 Task: Create a due date automation trigger when advanced on, on the tuesday after a card is due add dates not due today at 11:00 AM.
Action: Mouse moved to (796, 245)
Screenshot: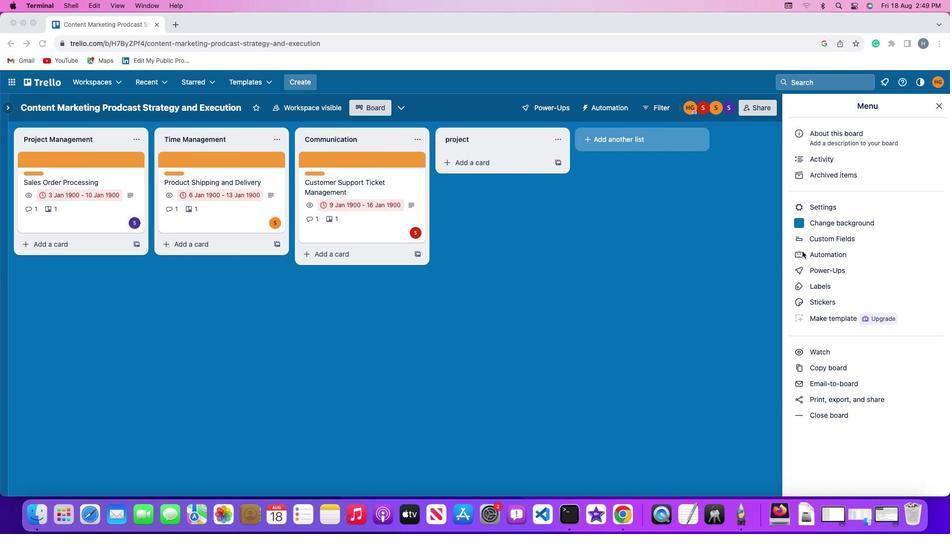 
Action: Mouse pressed left at (796, 245)
Screenshot: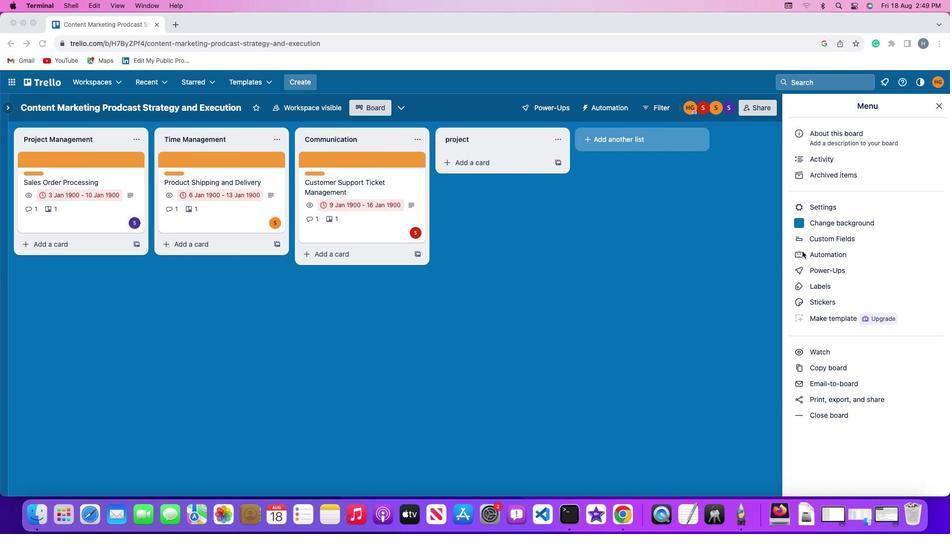 
Action: Mouse pressed left at (796, 245)
Screenshot: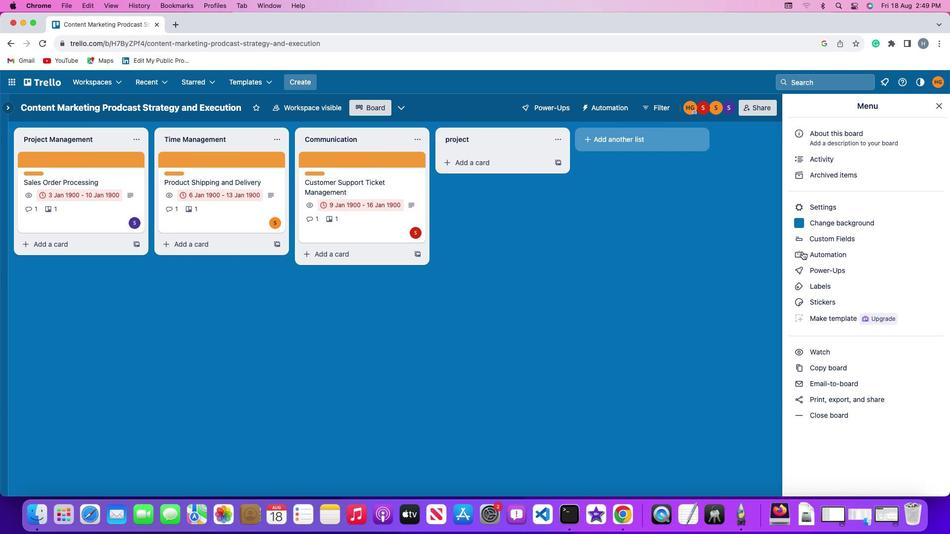 
Action: Mouse moved to (62, 229)
Screenshot: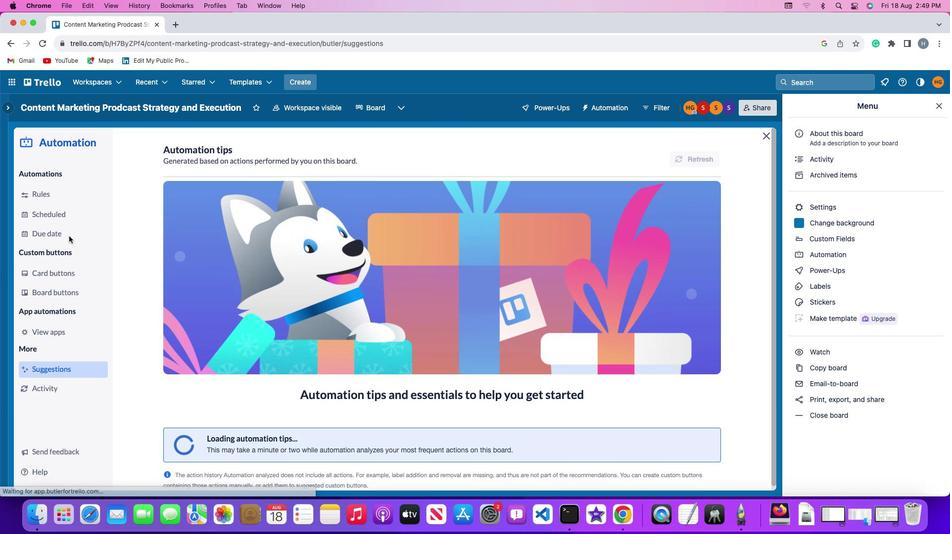 
Action: Mouse pressed left at (62, 229)
Screenshot: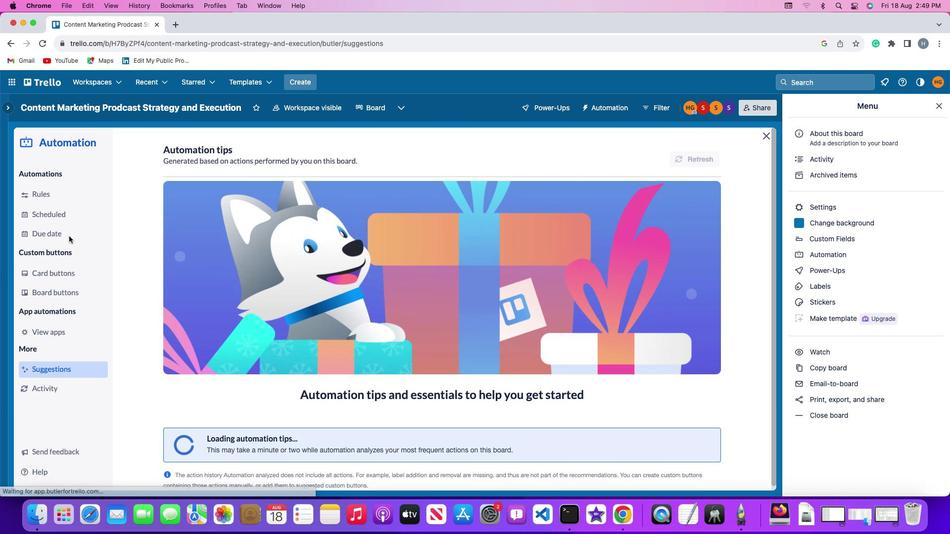 
Action: Mouse moved to (645, 144)
Screenshot: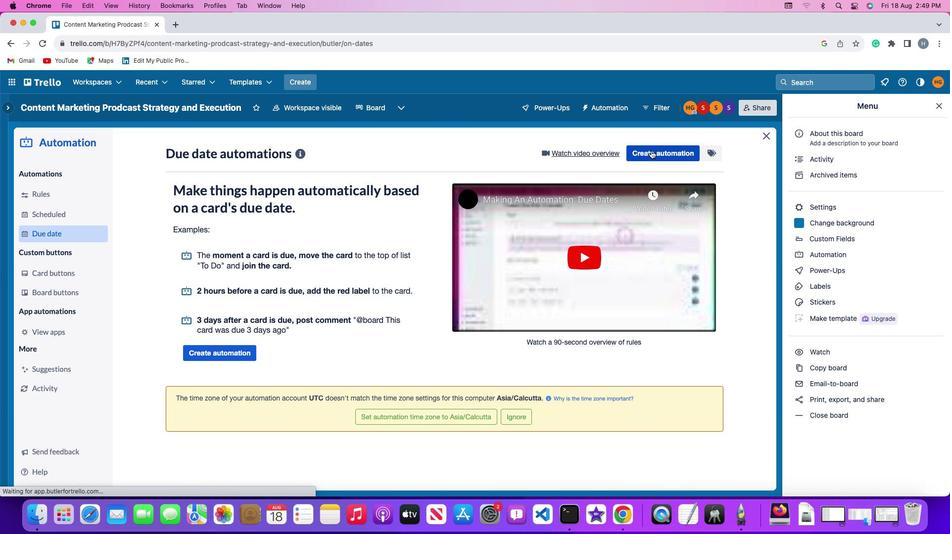 
Action: Mouse pressed left at (645, 144)
Screenshot: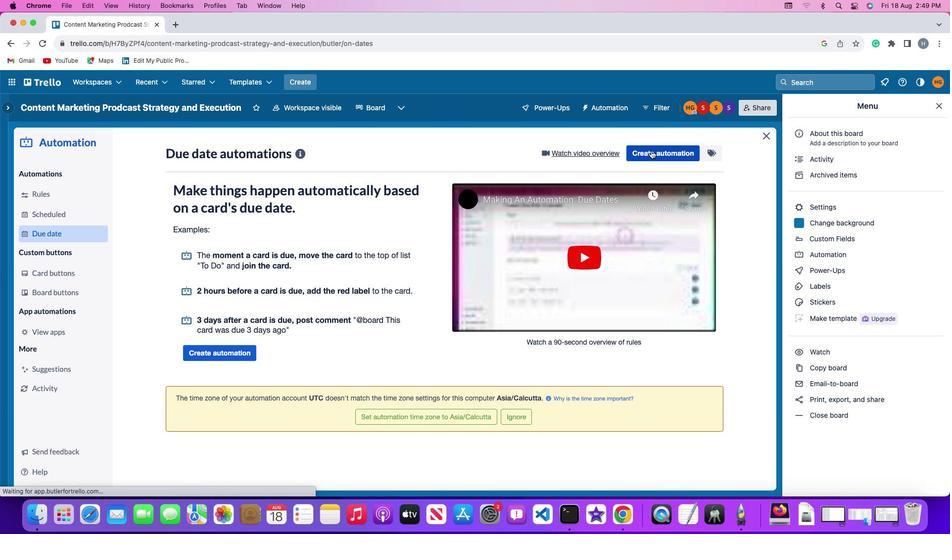 
Action: Mouse moved to (186, 239)
Screenshot: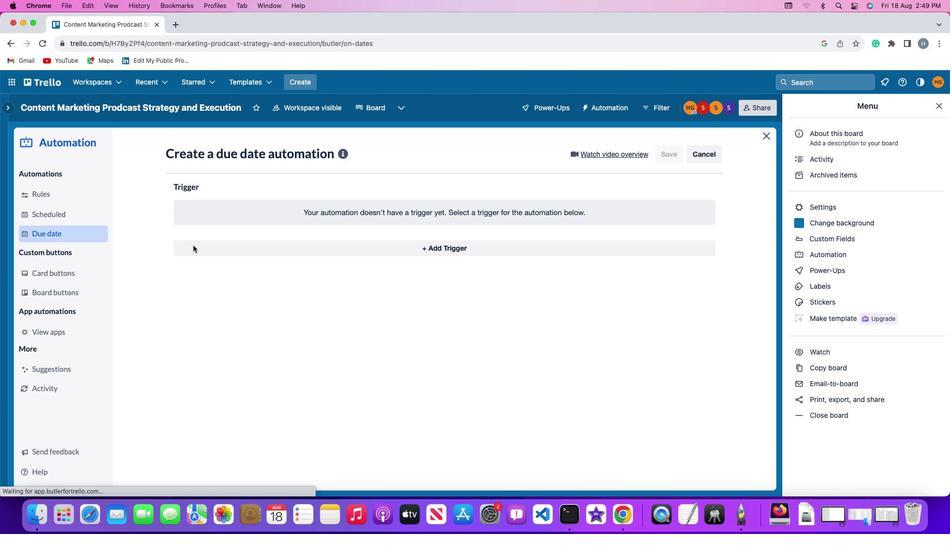 
Action: Mouse pressed left at (186, 239)
Screenshot: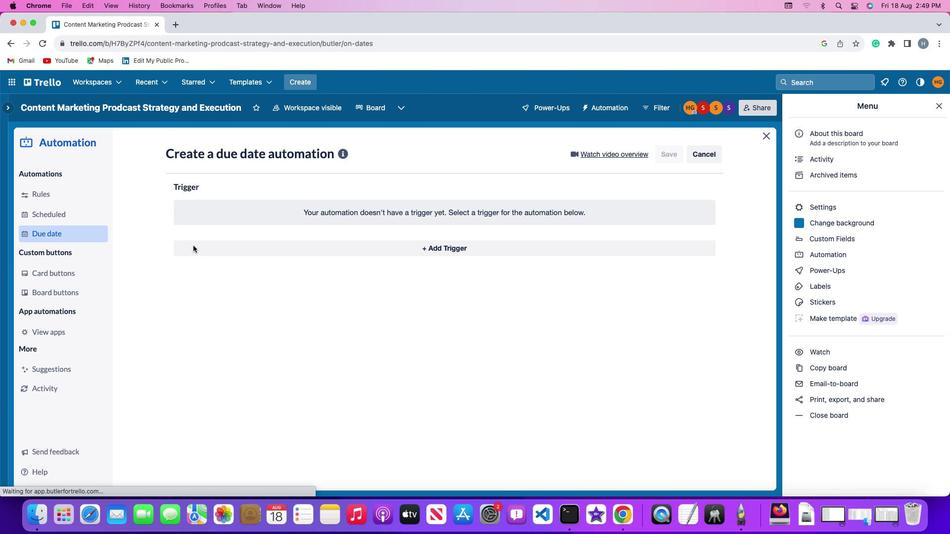 
Action: Mouse moved to (215, 428)
Screenshot: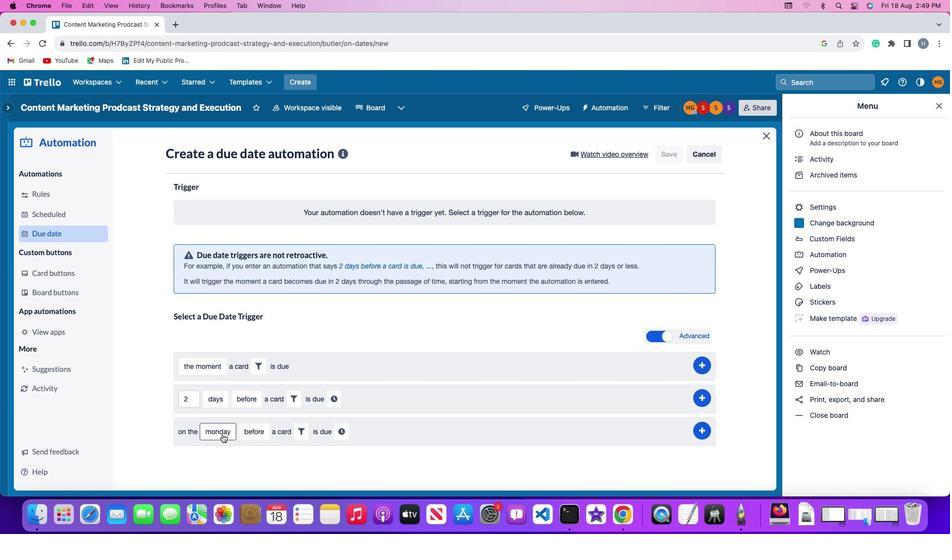 
Action: Mouse pressed left at (215, 428)
Screenshot: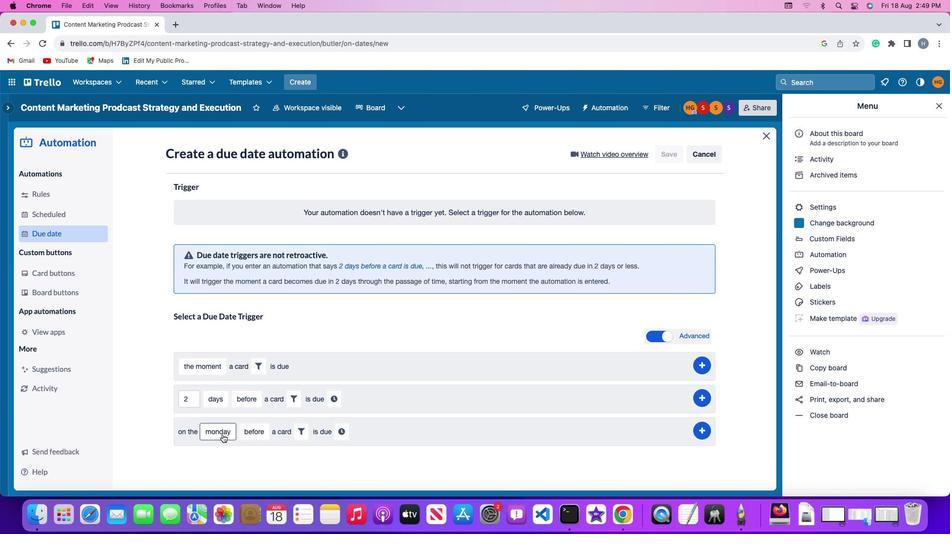 
Action: Mouse moved to (229, 310)
Screenshot: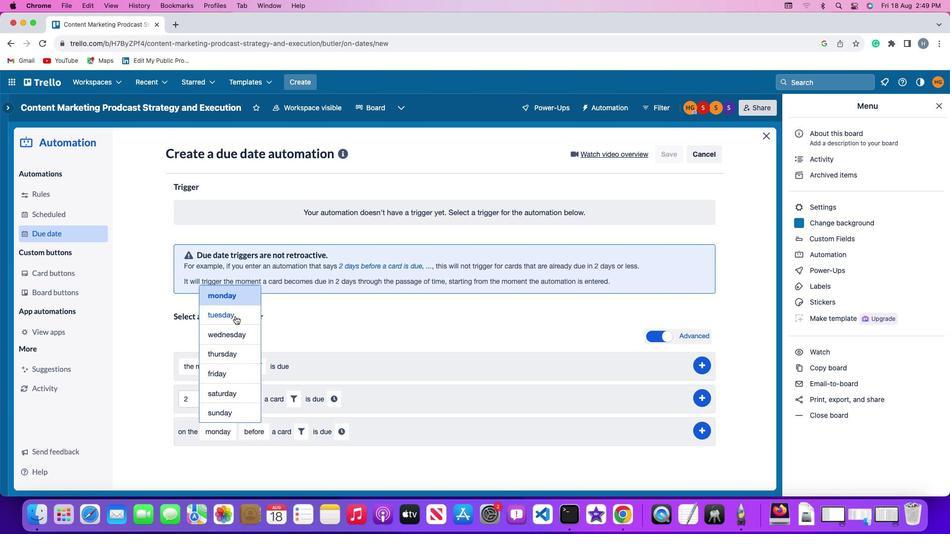
Action: Mouse pressed left at (229, 310)
Screenshot: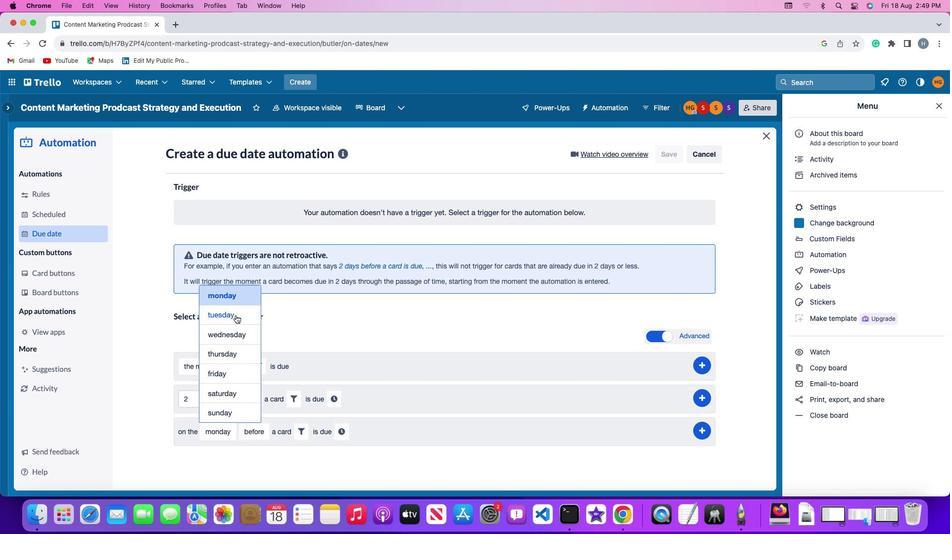 
Action: Mouse moved to (243, 425)
Screenshot: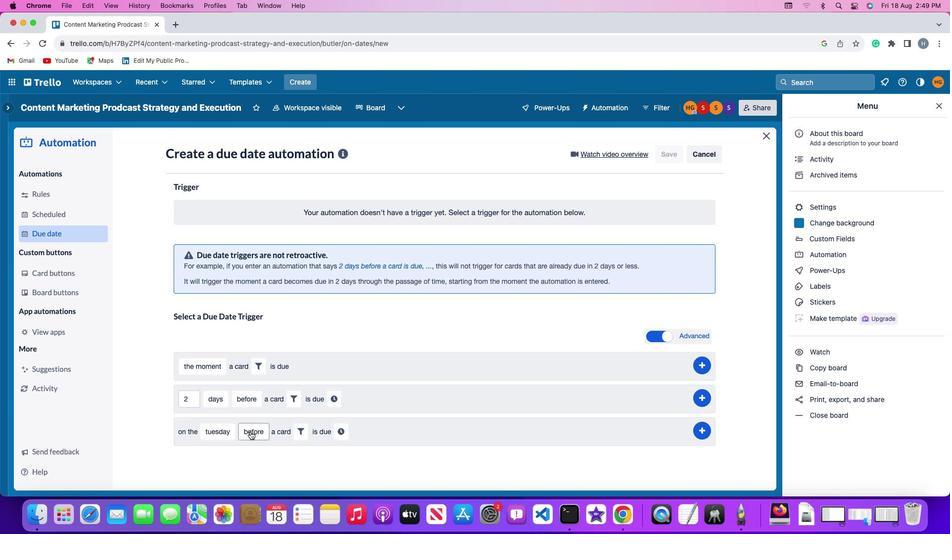 
Action: Mouse pressed left at (243, 425)
Screenshot: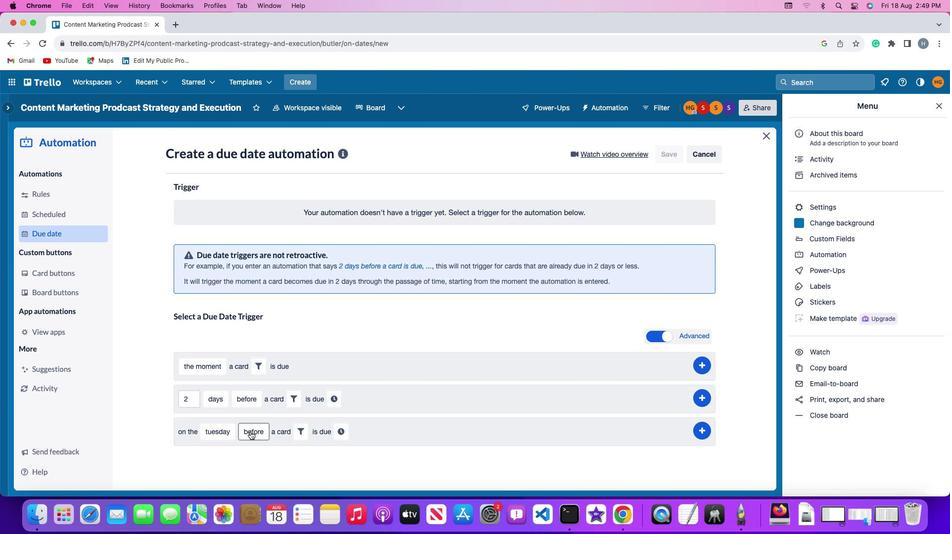 
Action: Mouse moved to (269, 368)
Screenshot: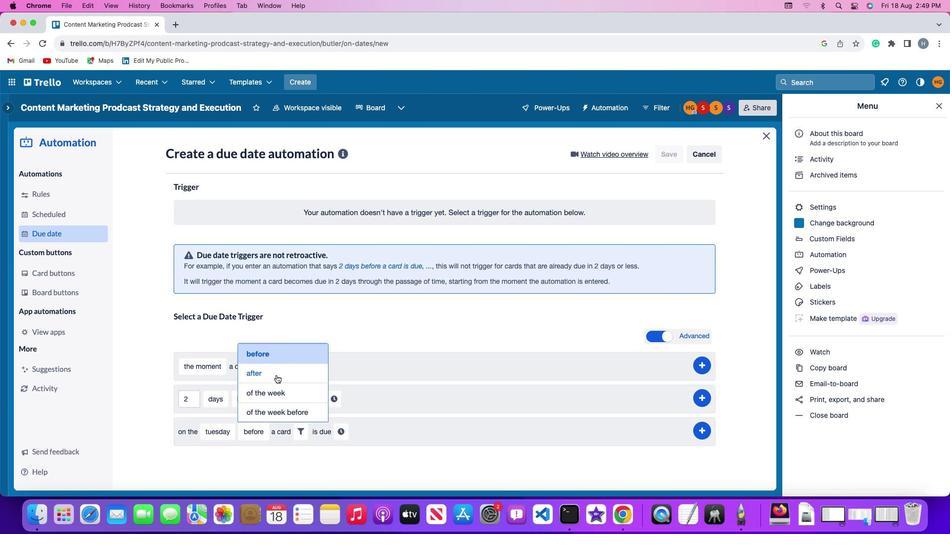 
Action: Mouse pressed left at (269, 368)
Screenshot: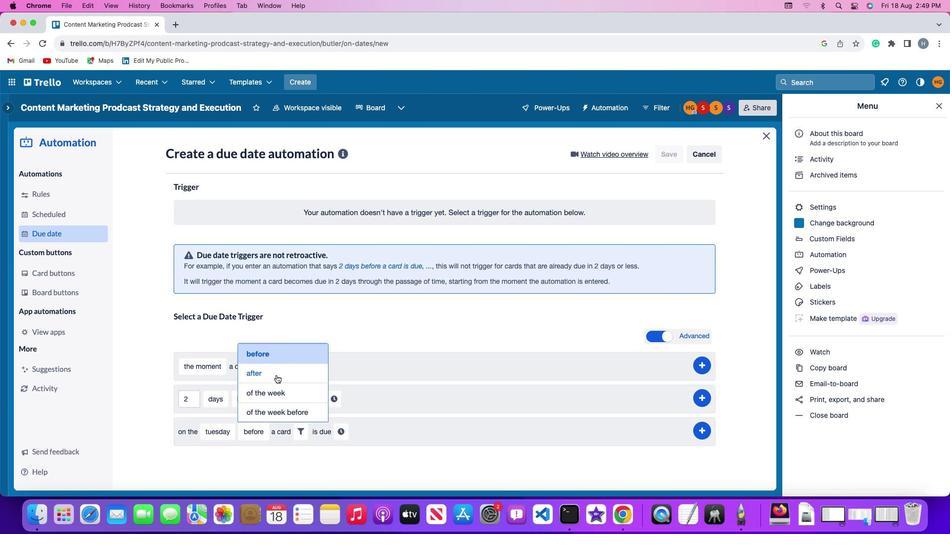 
Action: Mouse moved to (287, 429)
Screenshot: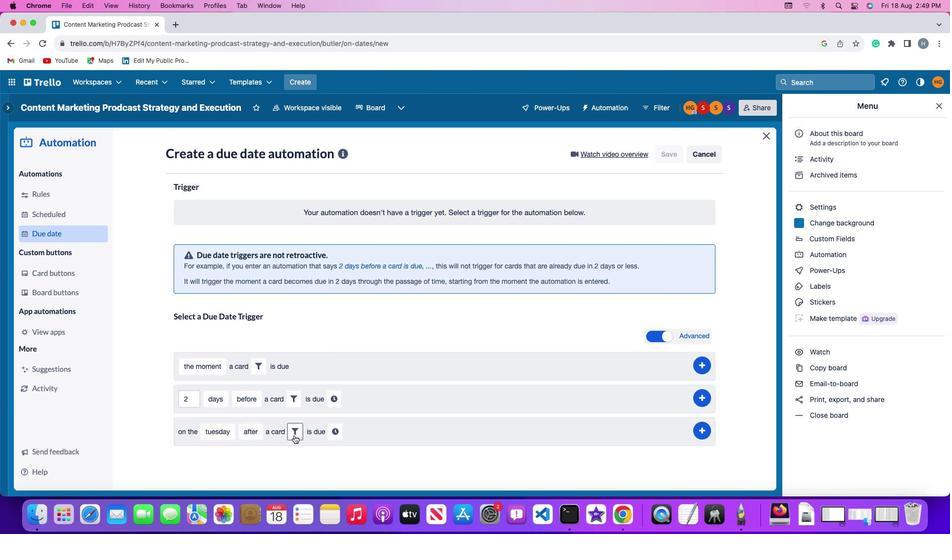 
Action: Mouse pressed left at (287, 429)
Screenshot: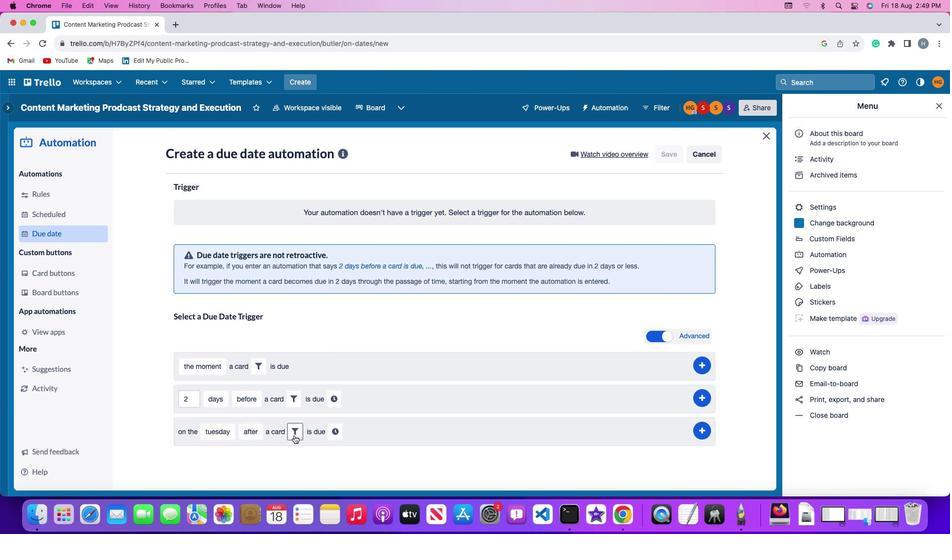 
Action: Mouse moved to (337, 455)
Screenshot: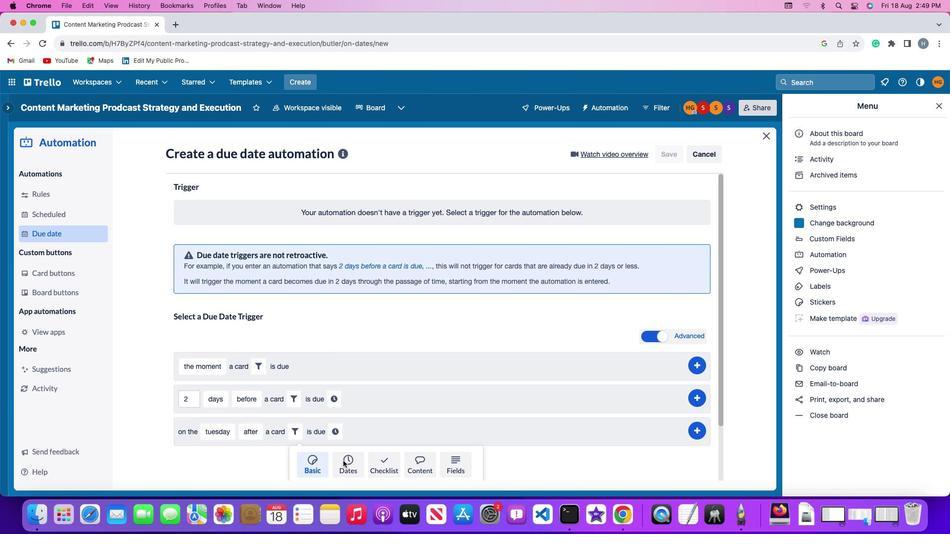 
Action: Mouse pressed left at (337, 455)
Screenshot: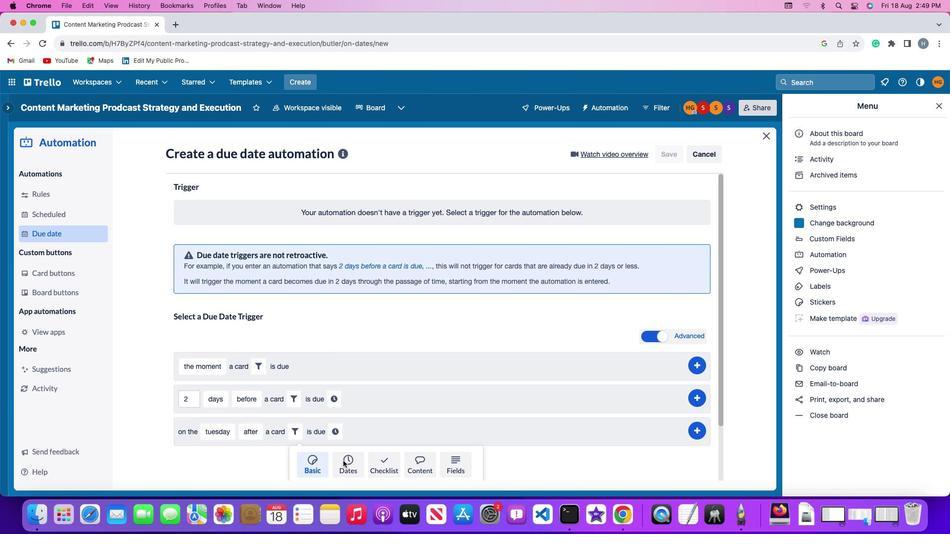 
Action: Mouse moved to (233, 458)
Screenshot: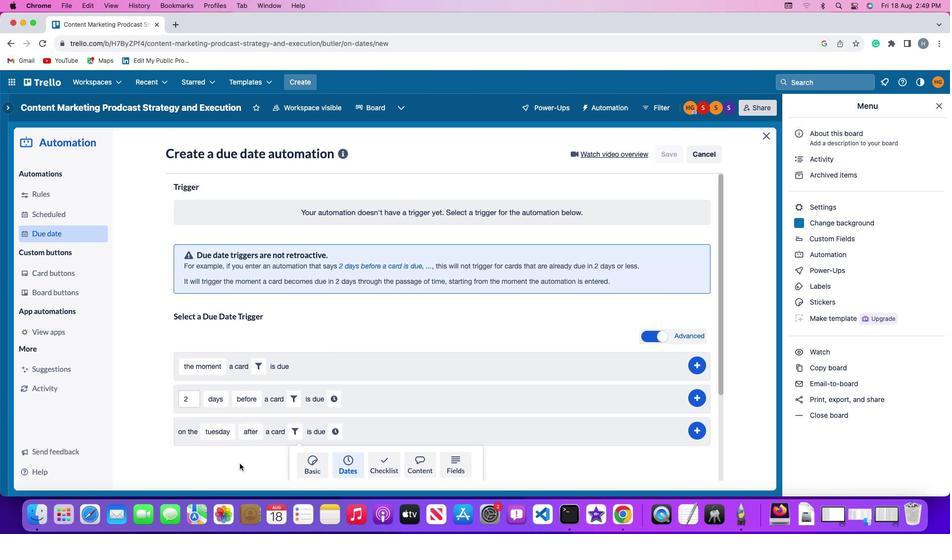 
Action: Mouse scrolled (233, 458) with delta (-5, -6)
Screenshot: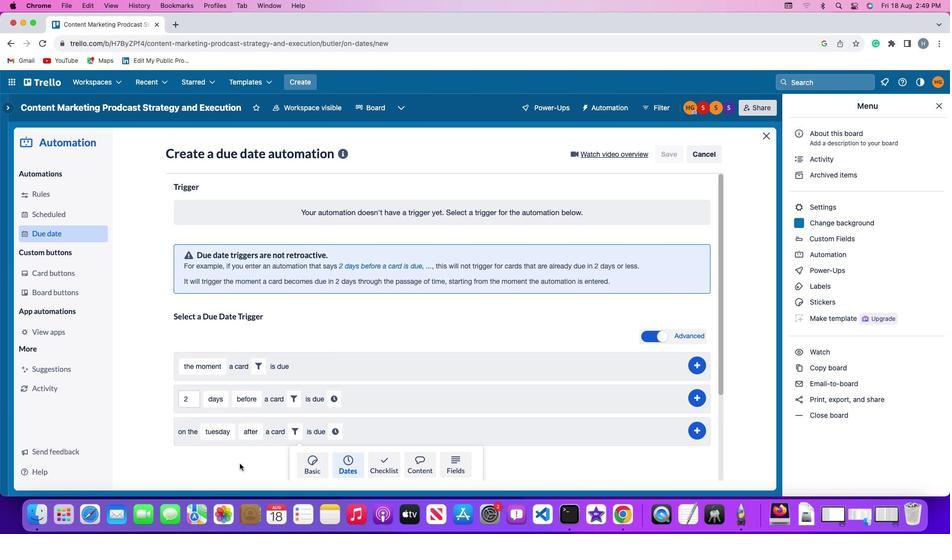 
Action: Mouse scrolled (233, 458) with delta (-5, -6)
Screenshot: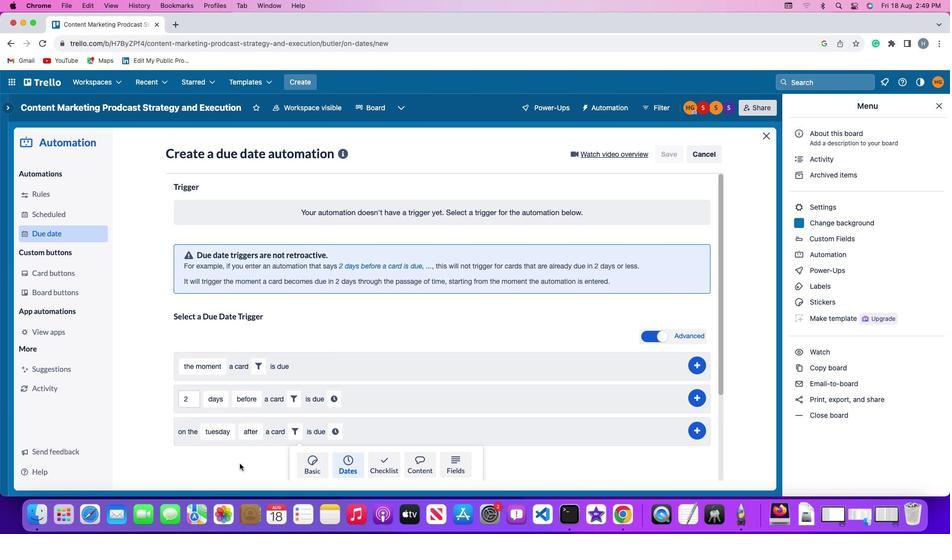 
Action: Mouse scrolled (233, 458) with delta (-5, -7)
Screenshot: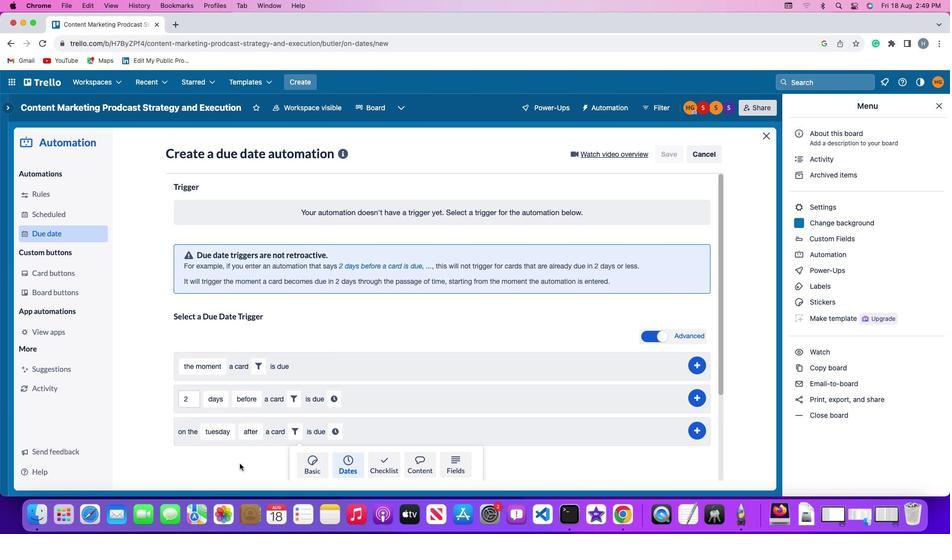 
Action: Mouse scrolled (233, 458) with delta (-5, -8)
Screenshot: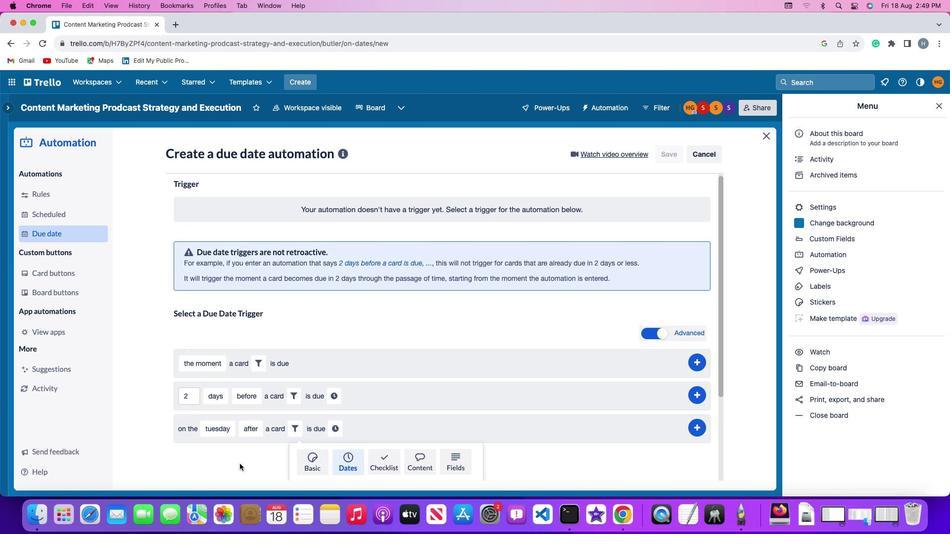 
Action: Mouse scrolled (233, 458) with delta (-5, -8)
Screenshot: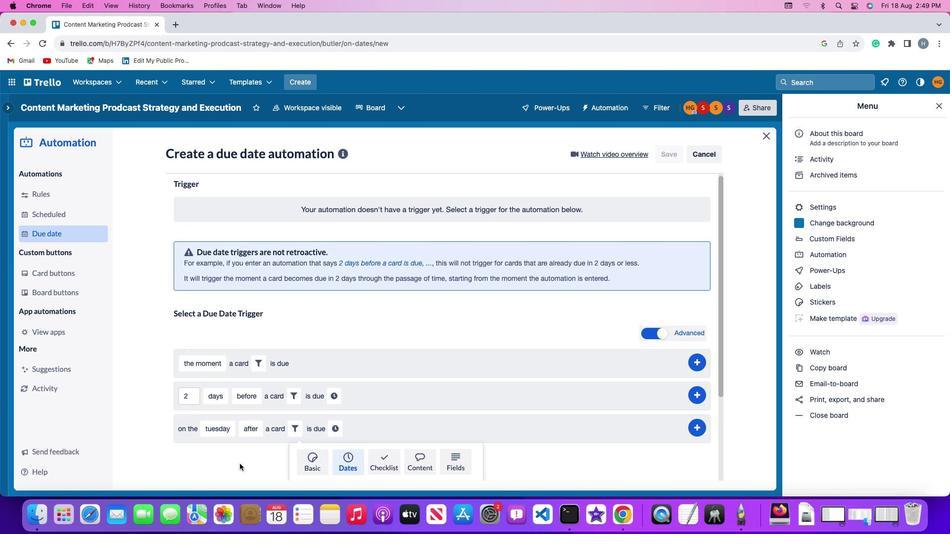 
Action: Mouse scrolled (233, 458) with delta (-5, -6)
Screenshot: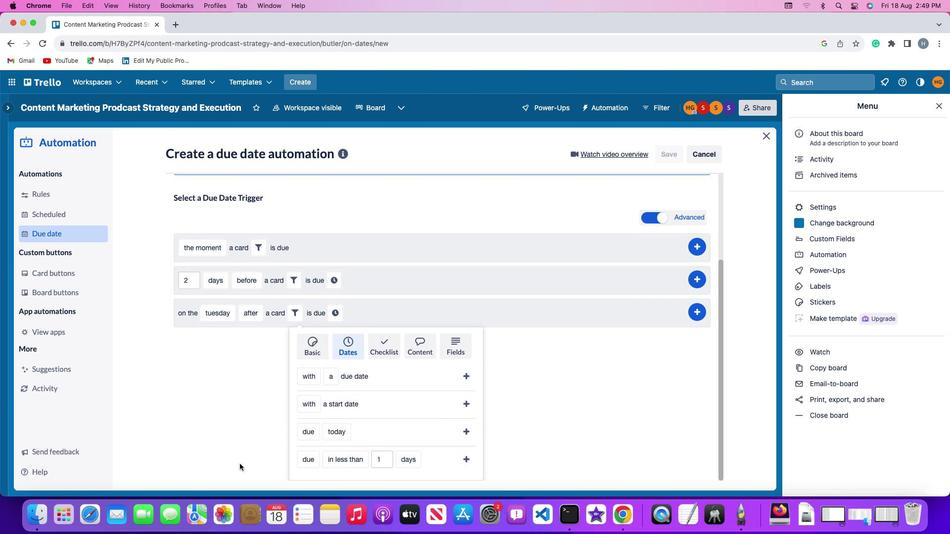 
Action: Mouse scrolled (233, 458) with delta (-5, -6)
Screenshot: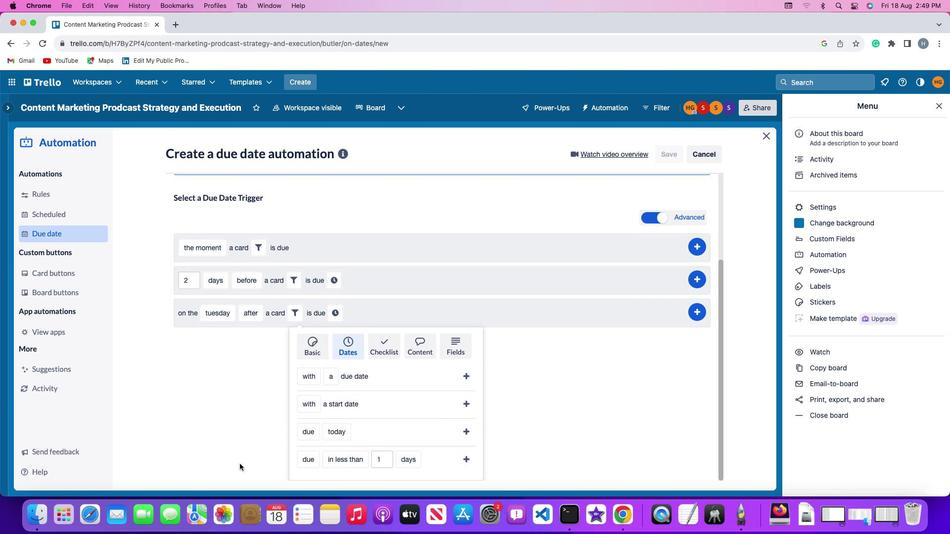 
Action: Mouse scrolled (233, 458) with delta (-5, -7)
Screenshot: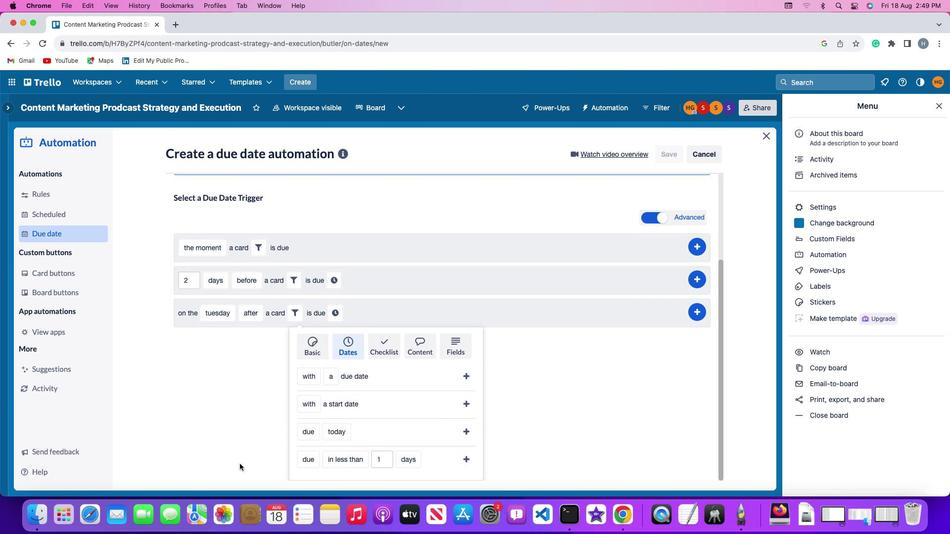 
Action: Mouse scrolled (233, 458) with delta (-5, -8)
Screenshot: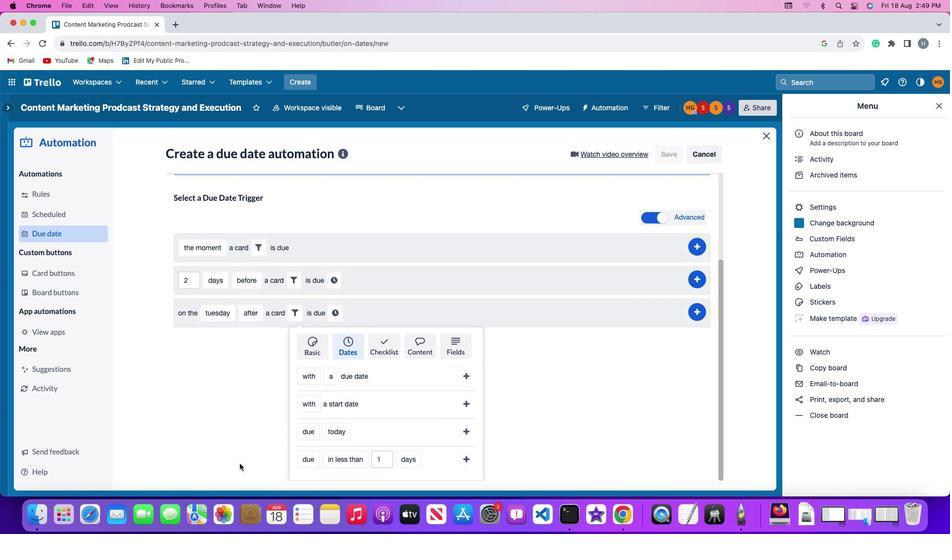 
Action: Mouse scrolled (233, 458) with delta (-5, -8)
Screenshot: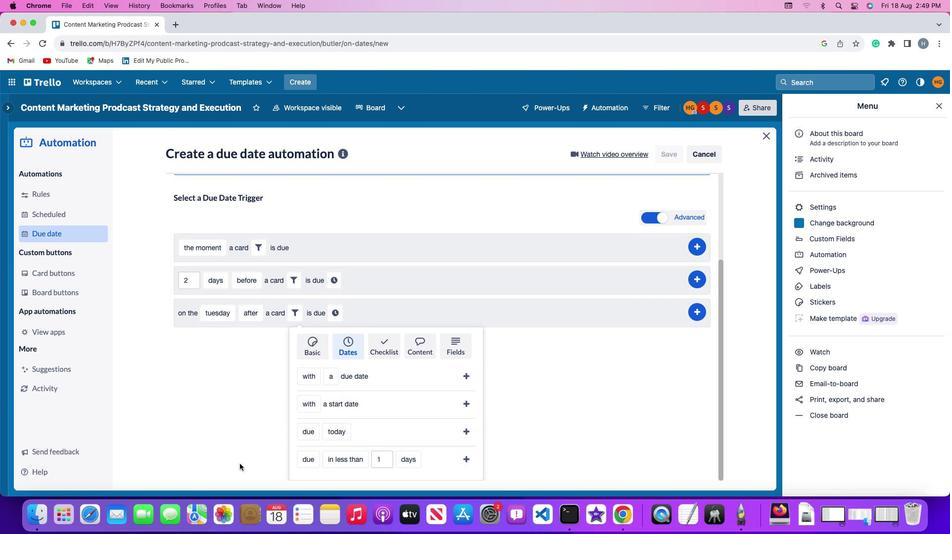 
Action: Mouse moved to (299, 427)
Screenshot: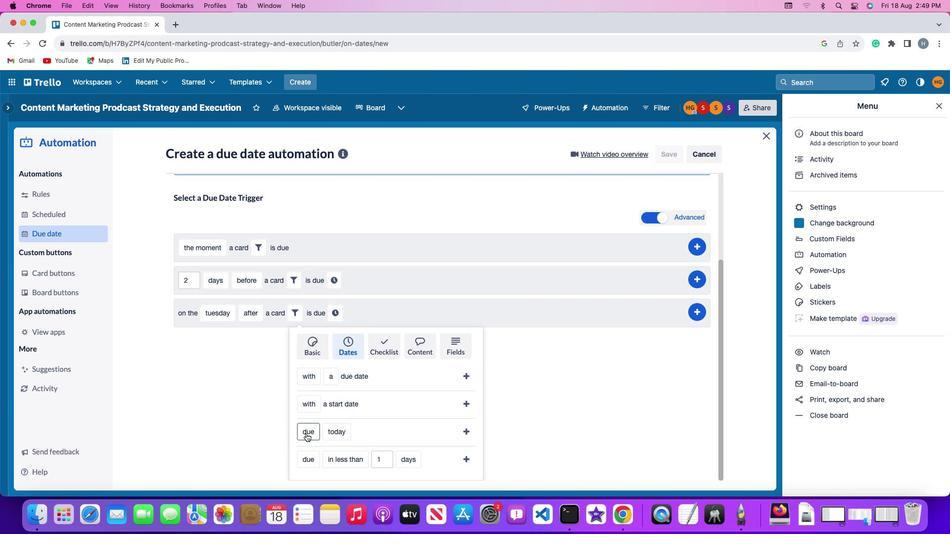 
Action: Mouse pressed left at (299, 427)
Screenshot: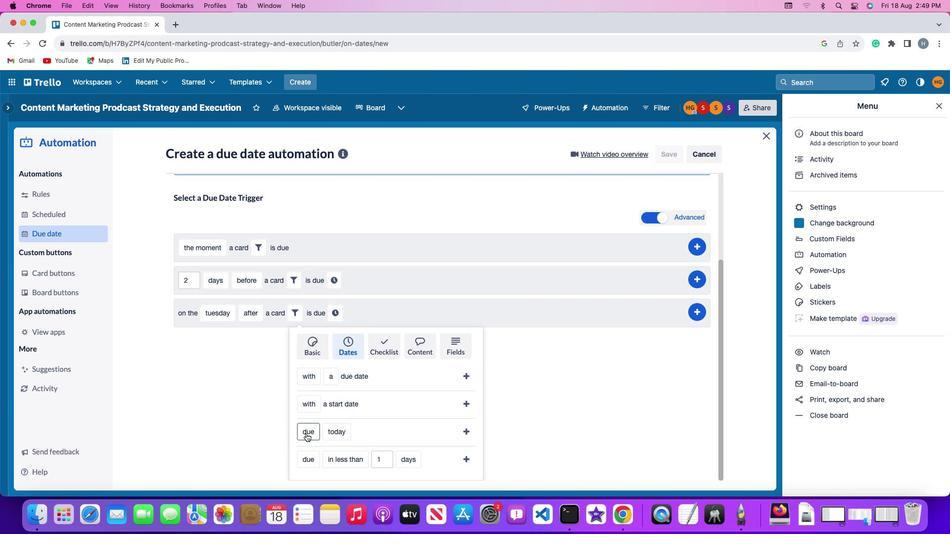 
Action: Mouse moved to (318, 359)
Screenshot: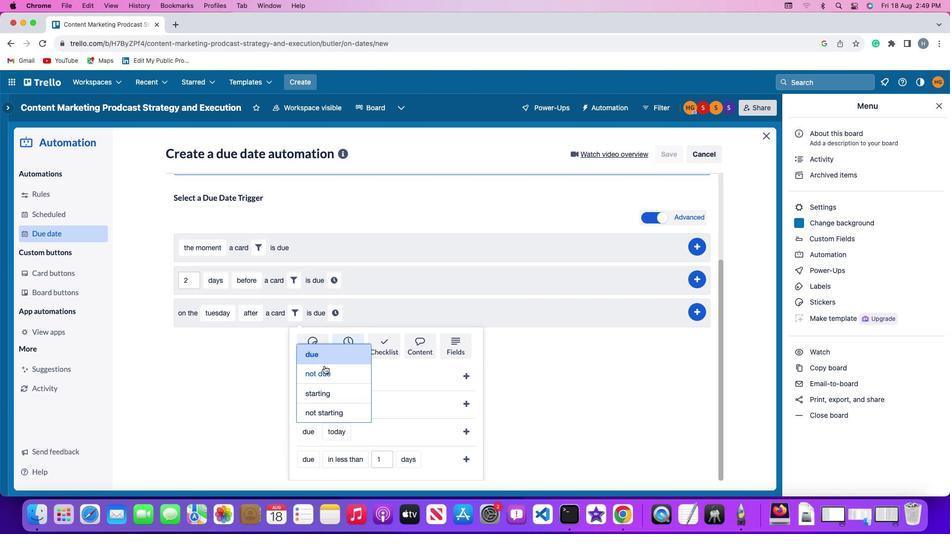 
Action: Mouse pressed left at (318, 359)
Screenshot: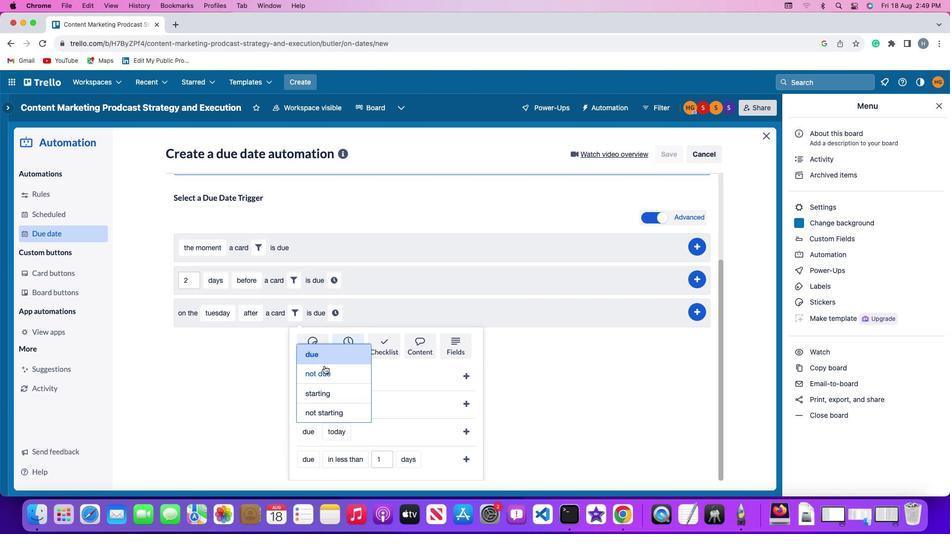 
Action: Mouse moved to (334, 423)
Screenshot: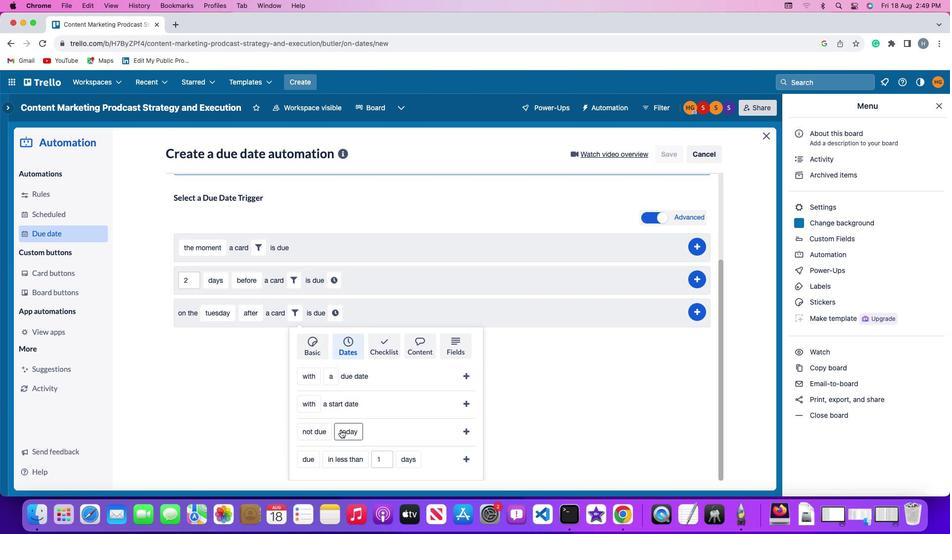 
Action: Mouse pressed left at (334, 423)
Screenshot: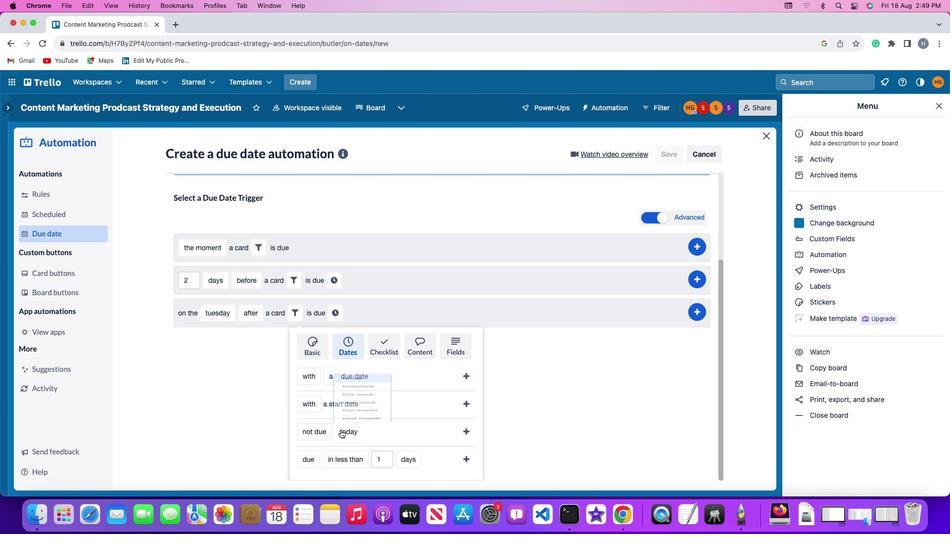 
Action: Mouse moved to (359, 302)
Screenshot: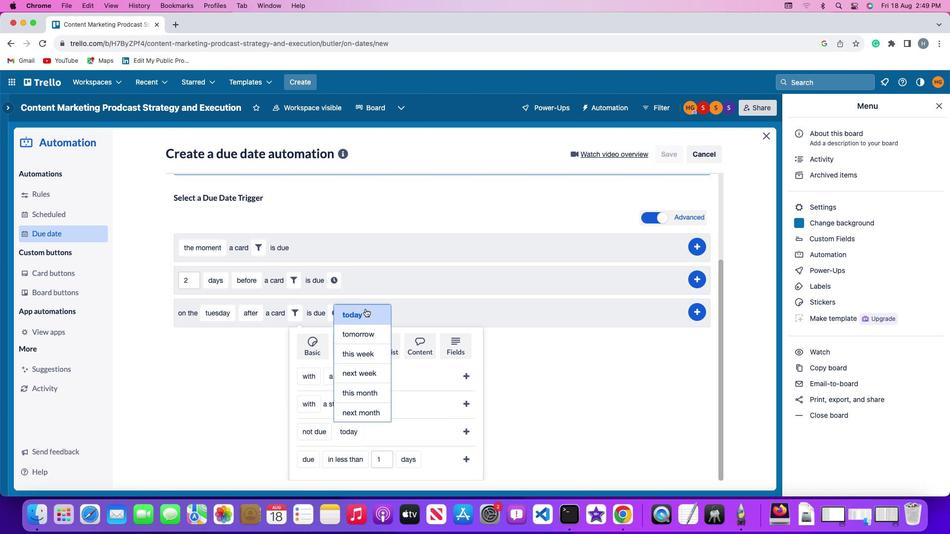 
Action: Mouse pressed left at (359, 302)
Screenshot: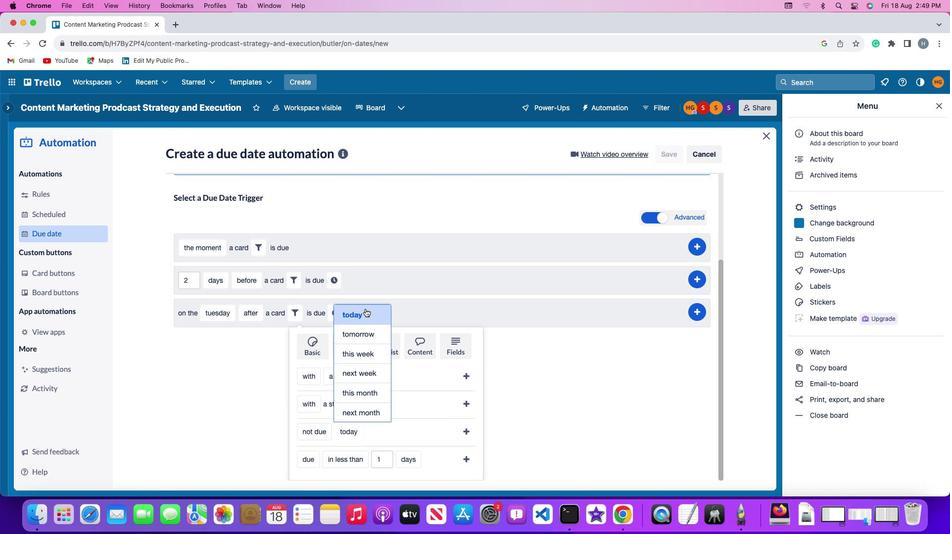 
Action: Mouse moved to (461, 422)
Screenshot: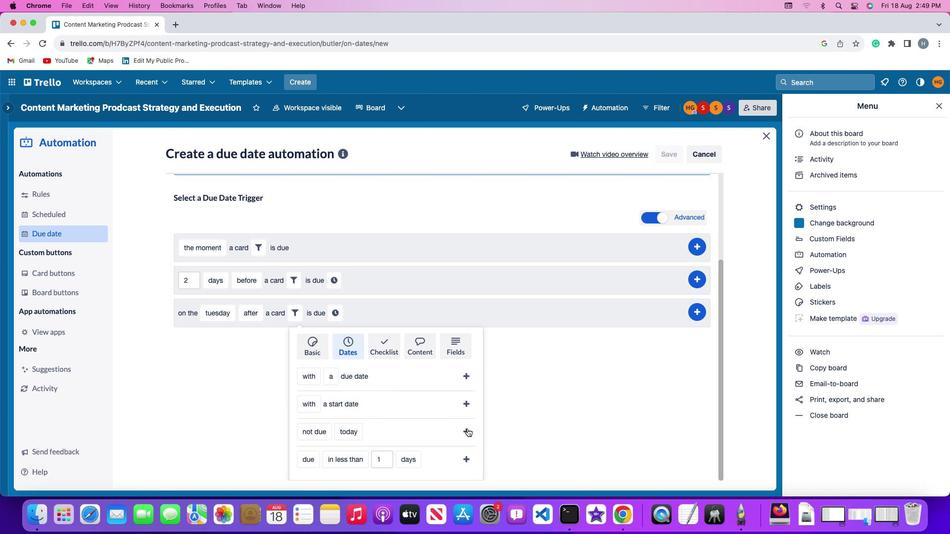 
Action: Mouse pressed left at (461, 422)
Screenshot: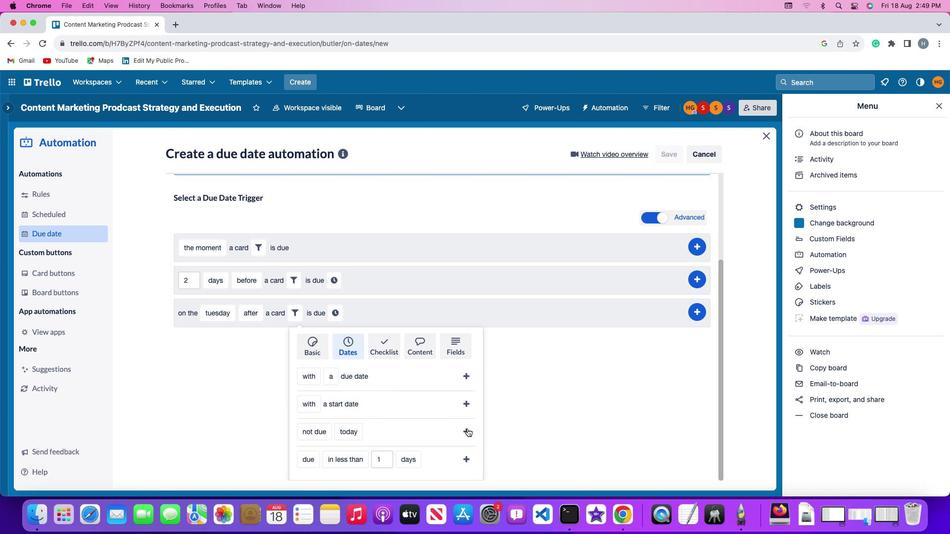 
Action: Mouse moved to (394, 426)
Screenshot: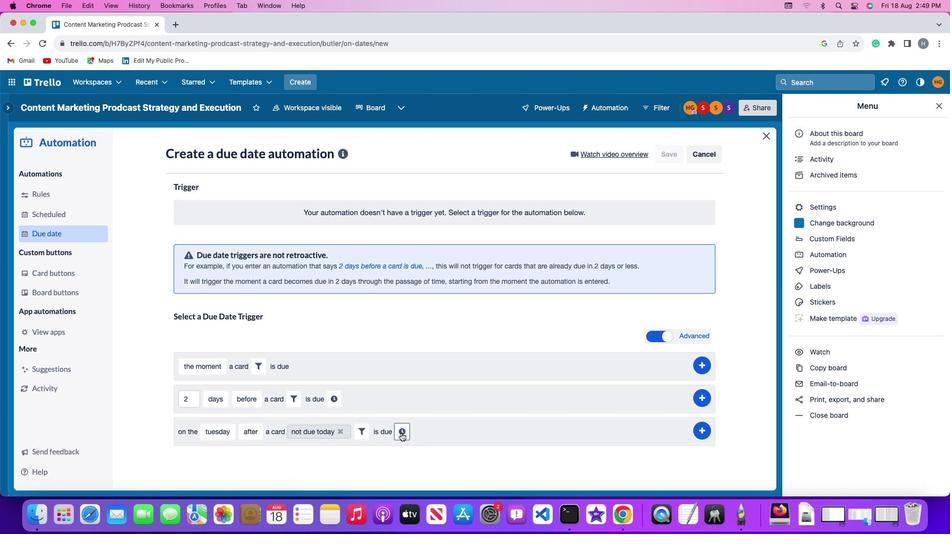 
Action: Mouse pressed left at (394, 426)
Screenshot: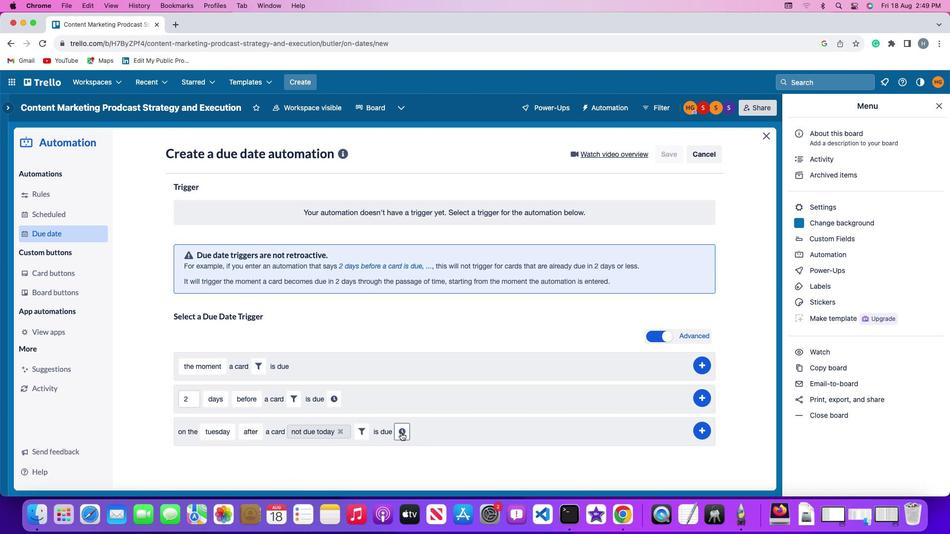 
Action: Mouse moved to (412, 427)
Screenshot: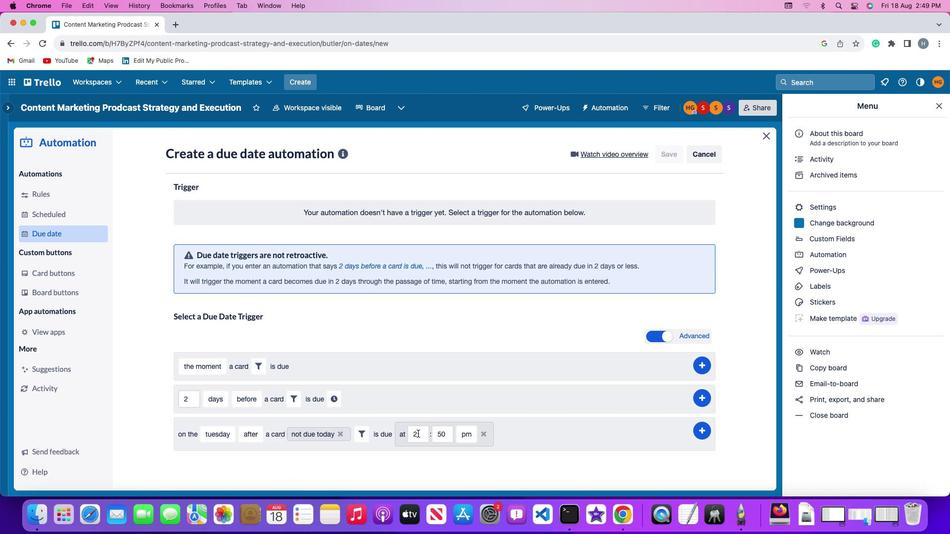 
Action: Mouse pressed left at (412, 427)
Screenshot: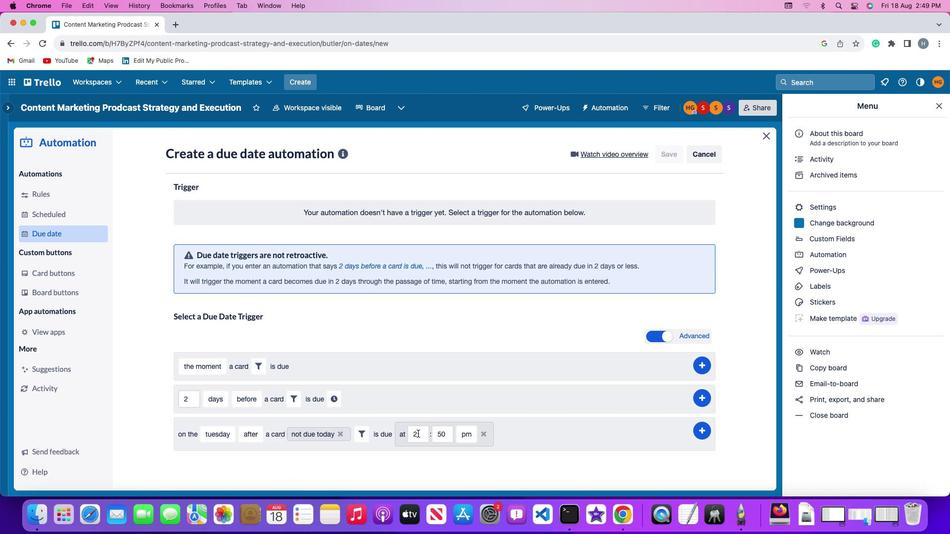 
Action: Mouse moved to (412, 427)
Screenshot: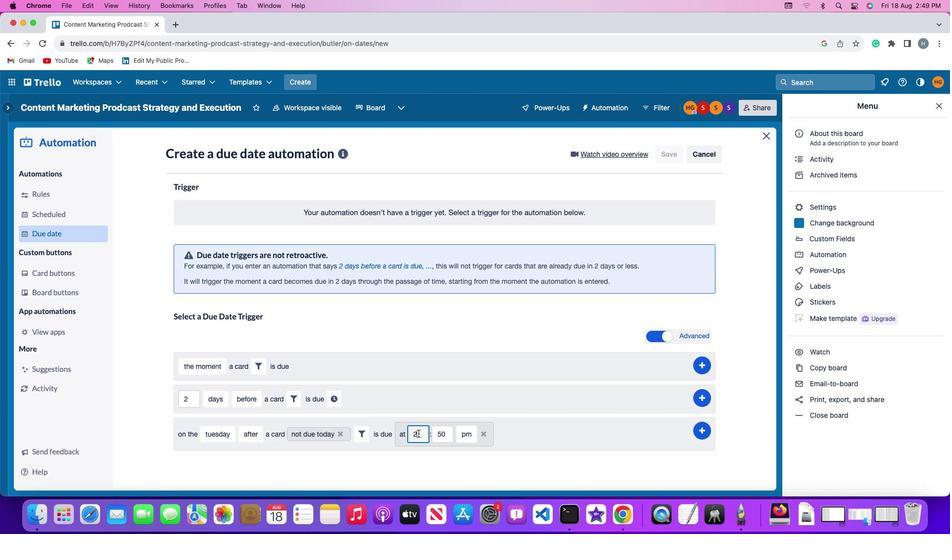 
Action: Key pressed Key.backspace
Screenshot: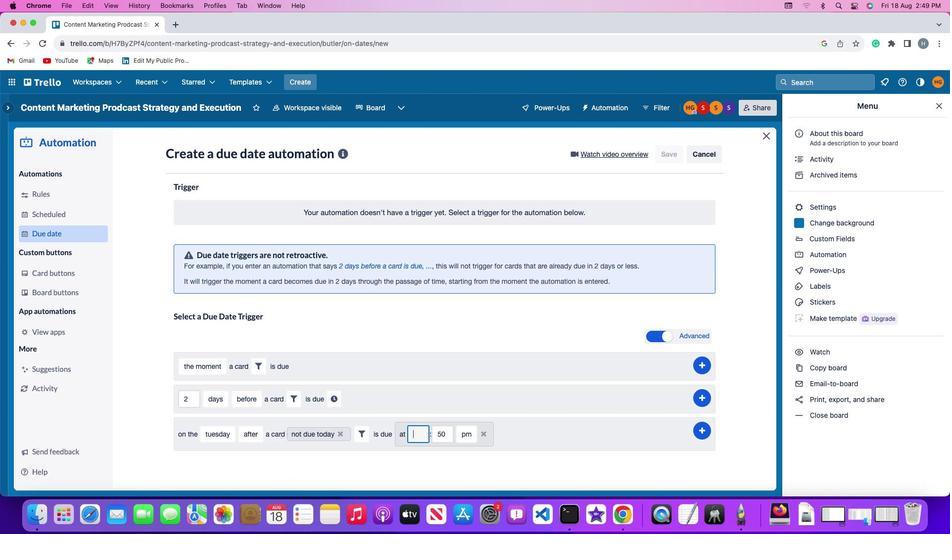 
Action: Mouse moved to (413, 426)
Screenshot: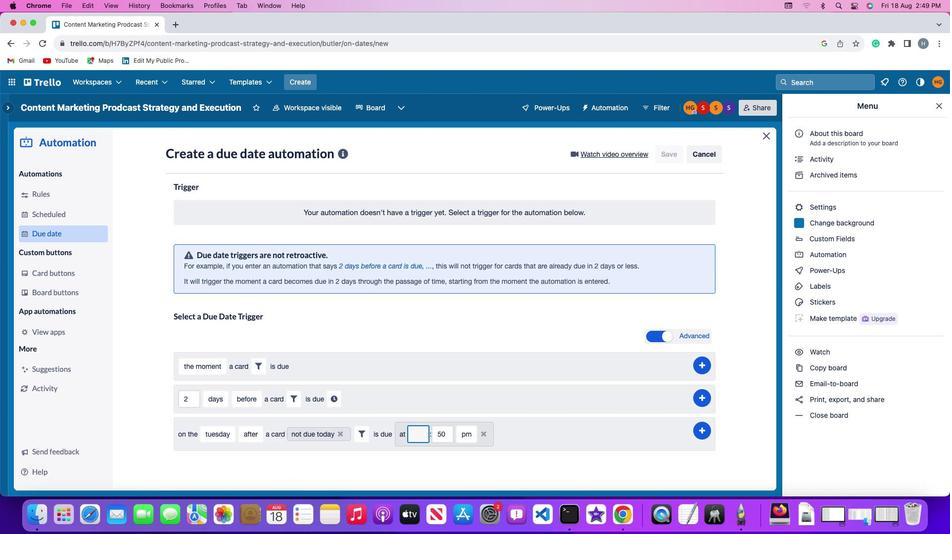 
Action: Key pressed '1'
Screenshot: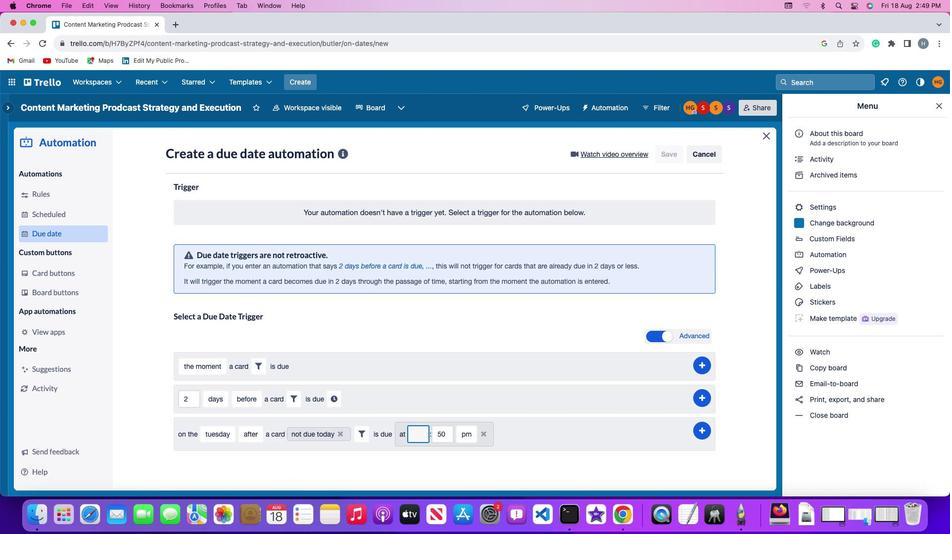 
Action: Mouse moved to (413, 426)
Screenshot: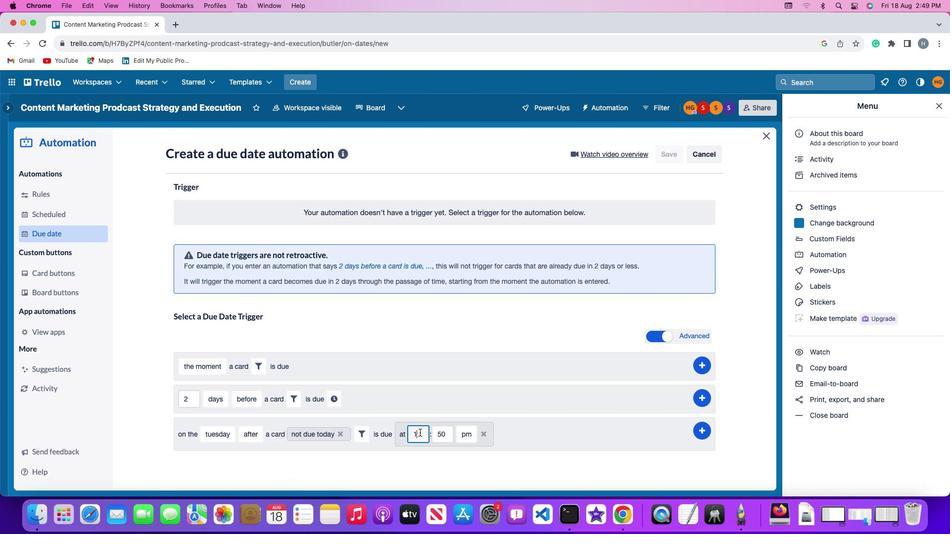 
Action: Key pressed '1'
Screenshot: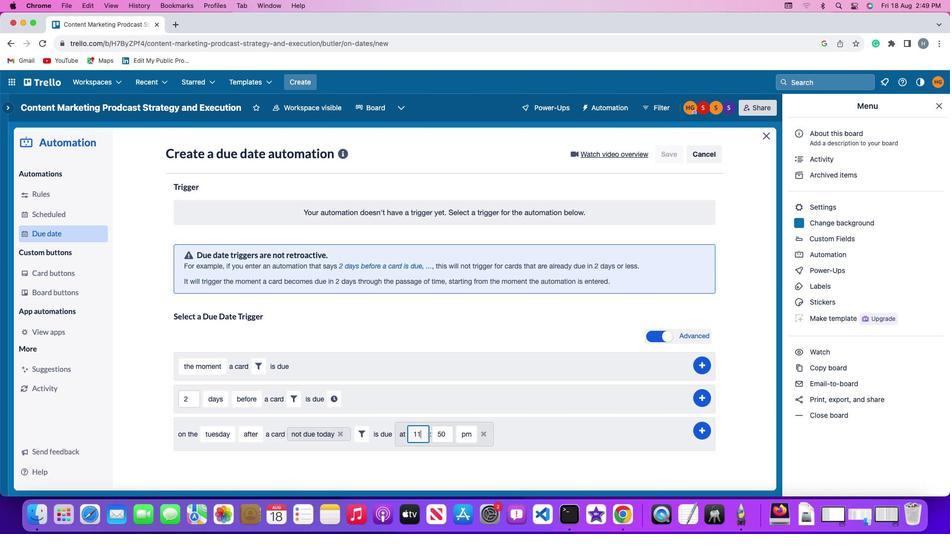
Action: Mouse moved to (439, 428)
Screenshot: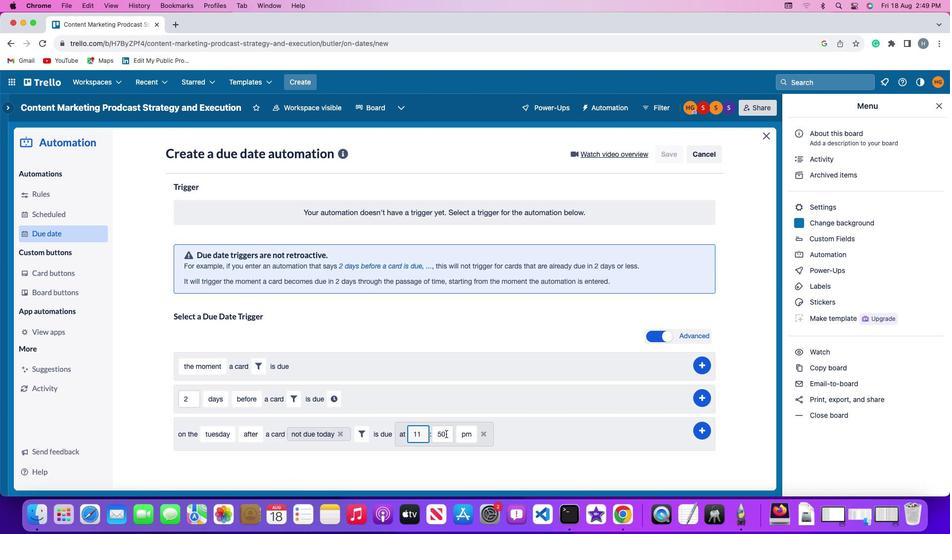 
Action: Mouse pressed left at (439, 428)
Screenshot: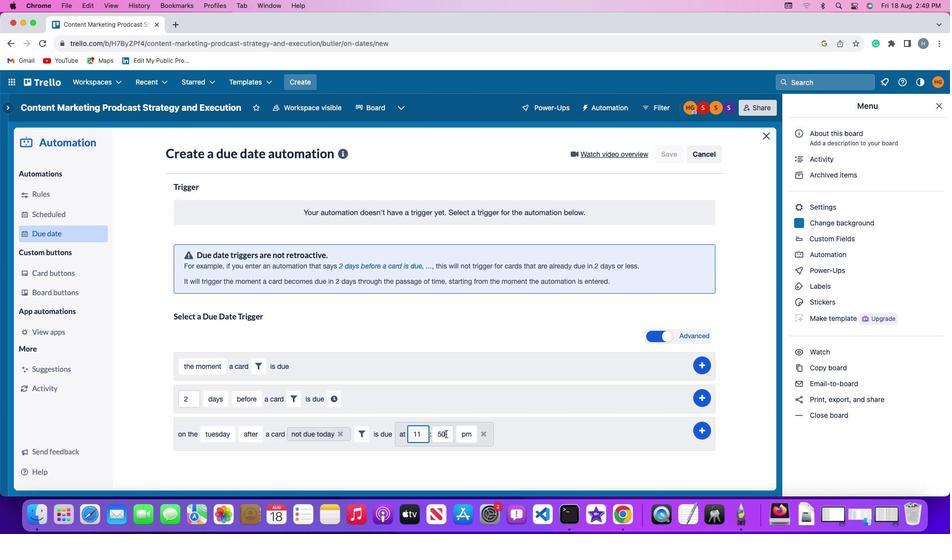 
Action: Key pressed Key.backspaceKey.backspace
Screenshot: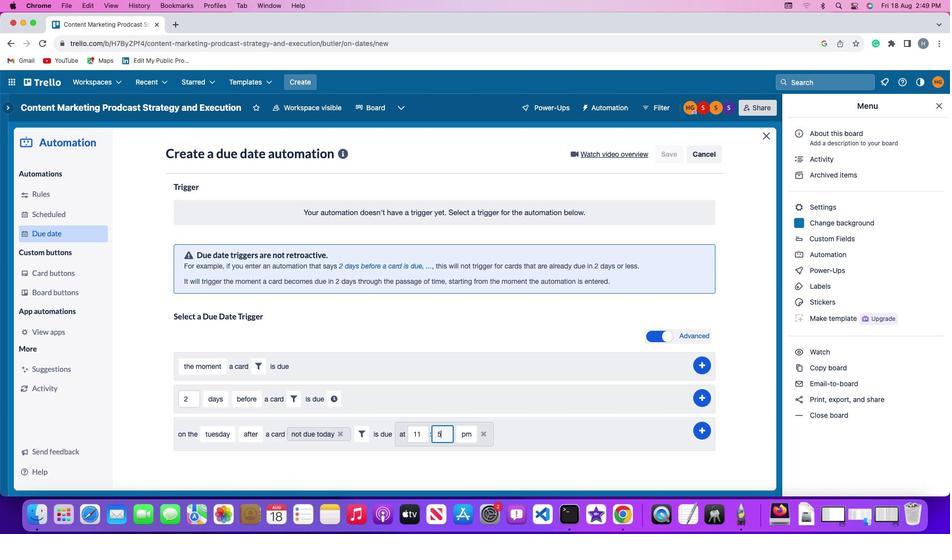 
Action: Mouse moved to (439, 428)
Screenshot: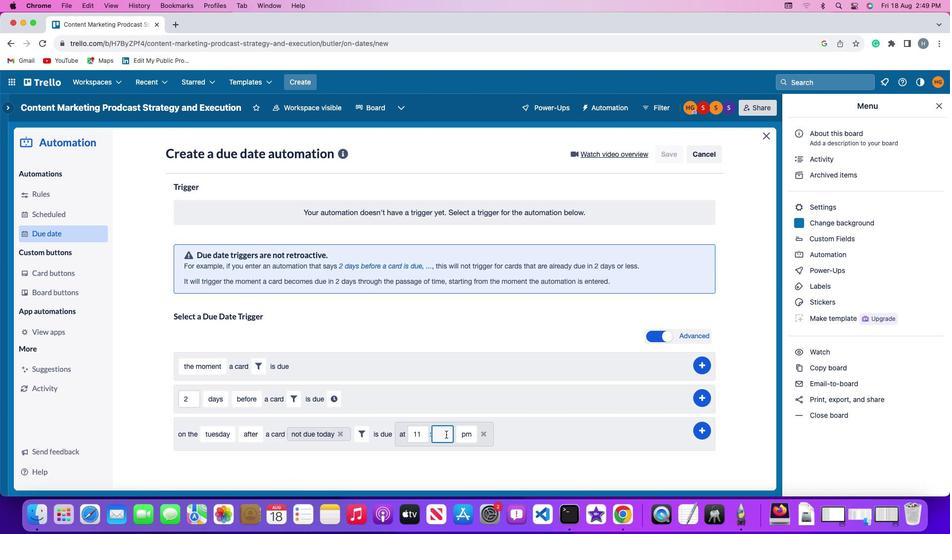 
Action: Key pressed '0''0'
Screenshot: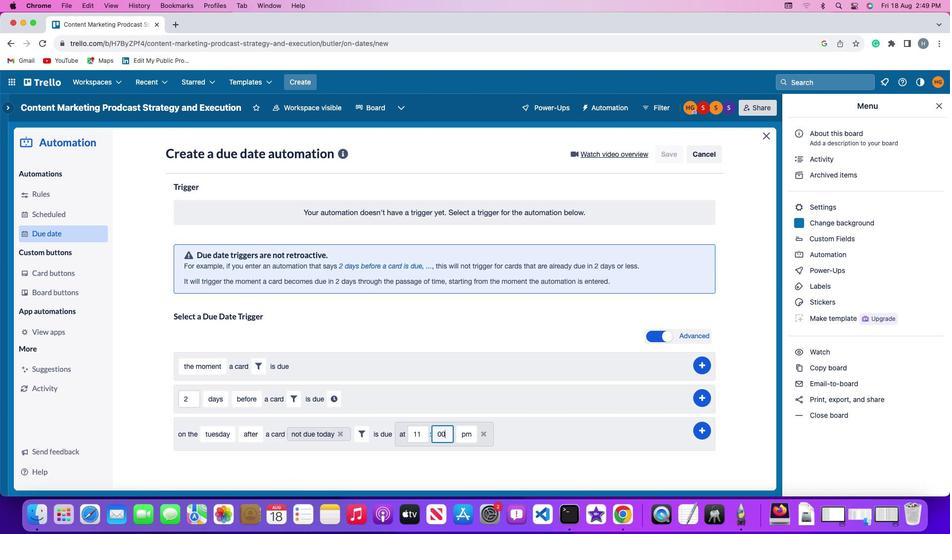 
Action: Mouse moved to (466, 429)
Screenshot: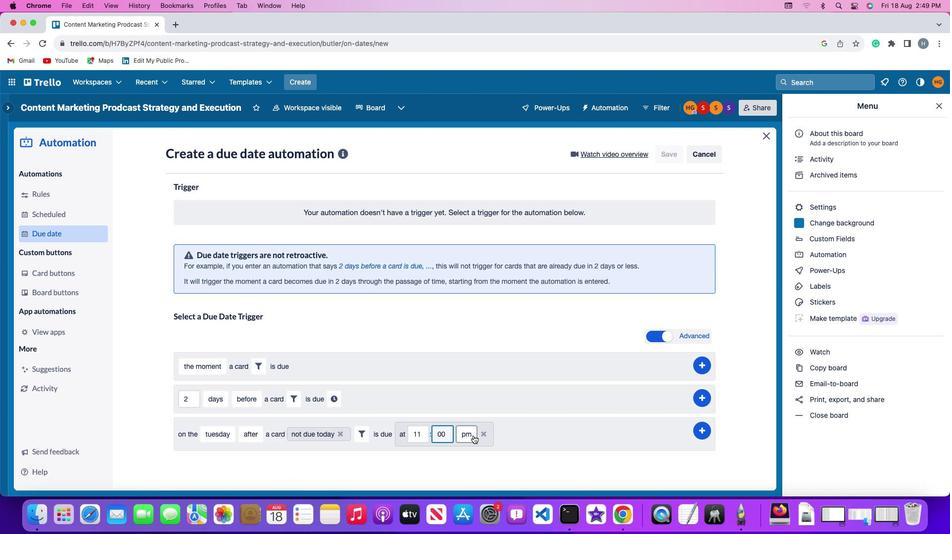 
Action: Mouse pressed left at (466, 429)
Screenshot: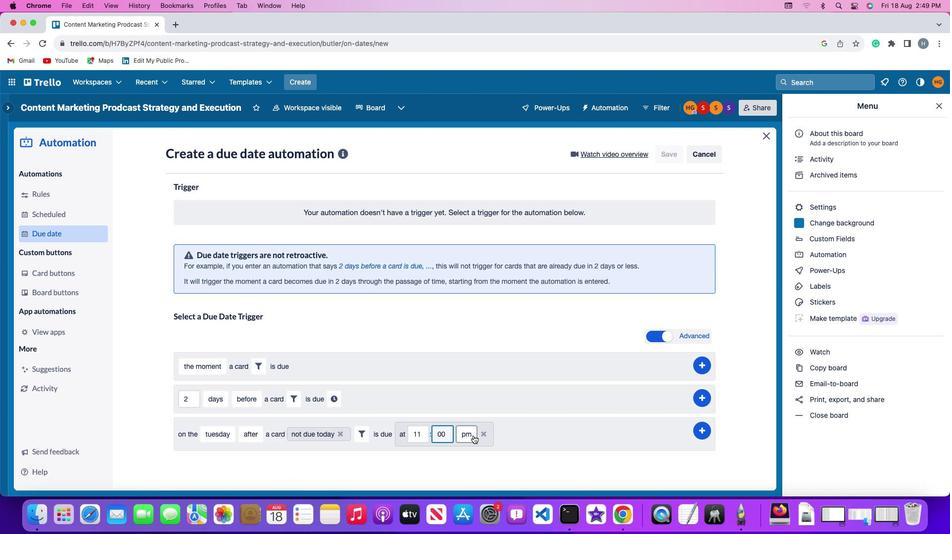 
Action: Mouse moved to (466, 448)
Screenshot: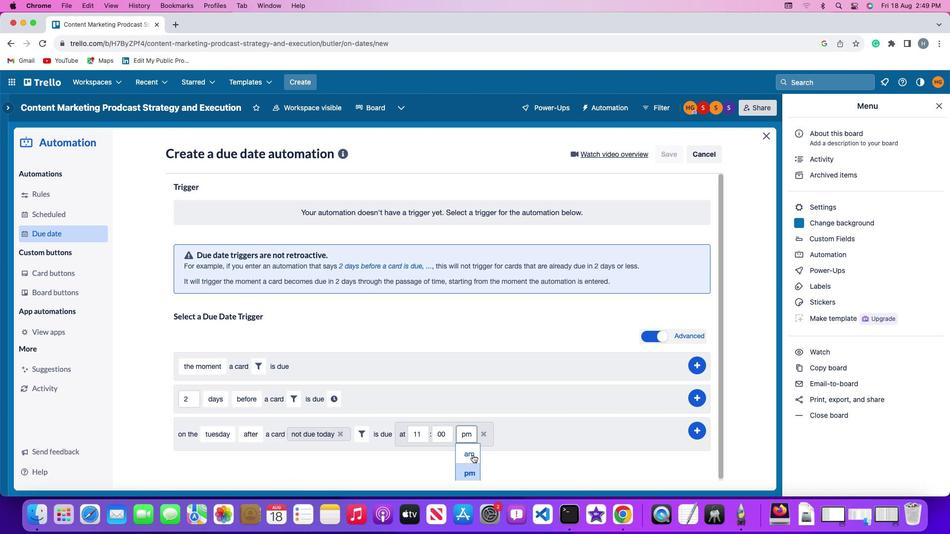 
Action: Mouse pressed left at (466, 448)
Screenshot: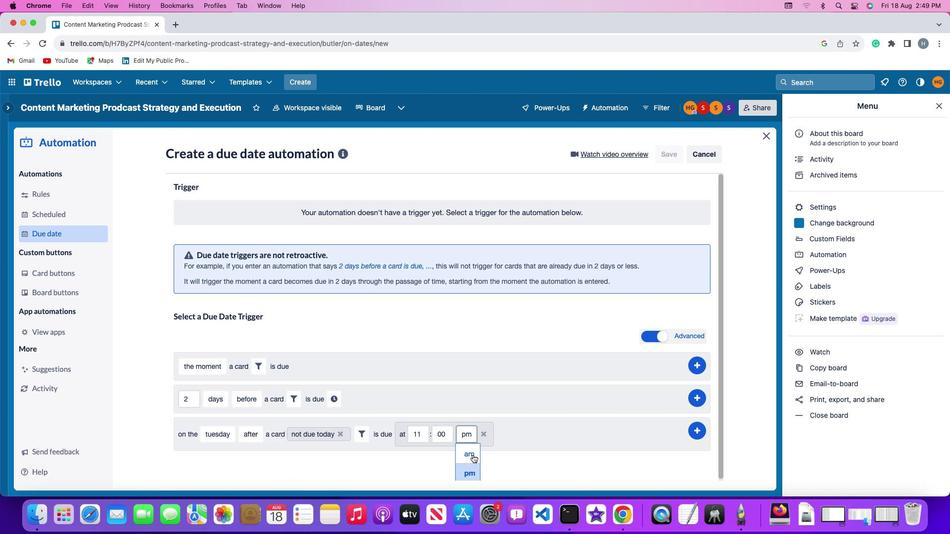 
Action: Mouse moved to (697, 425)
Screenshot: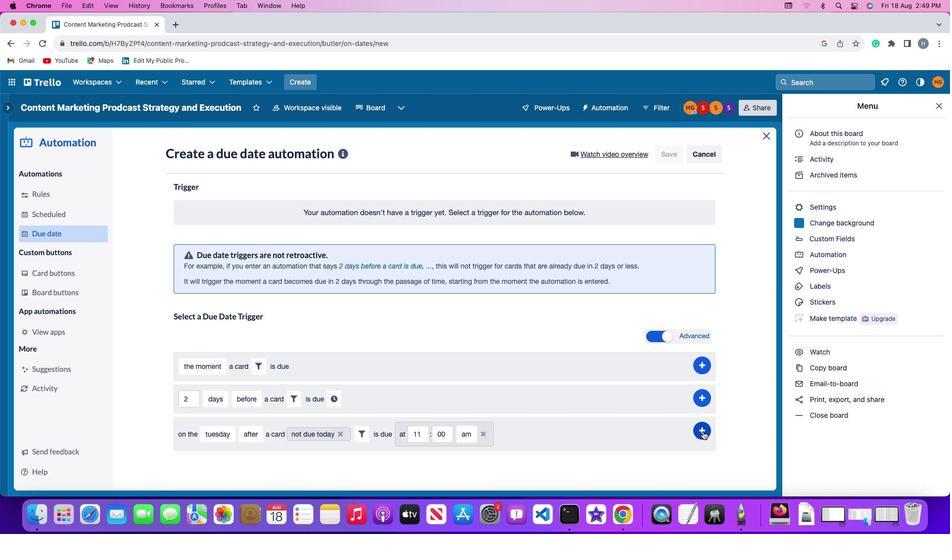 
Action: Mouse pressed left at (697, 425)
Screenshot: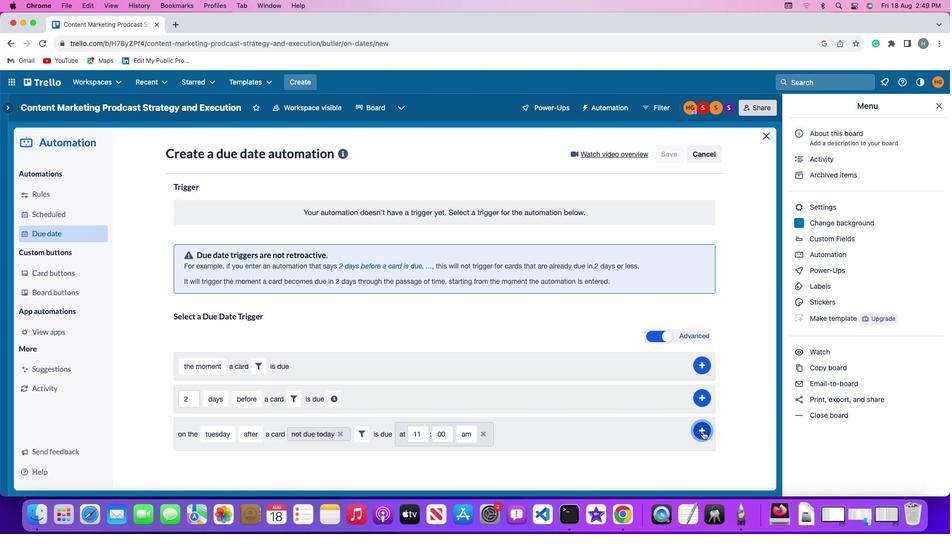 
Action: Mouse moved to (738, 360)
Screenshot: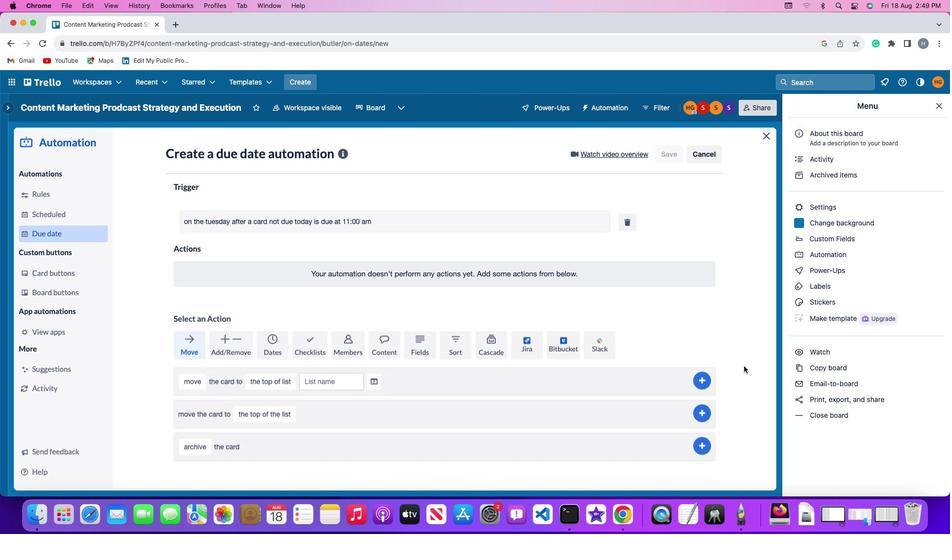 
